 Task: Check the players for the "In The Groove Racing League".
Action: Mouse moved to (165, 324)
Screenshot: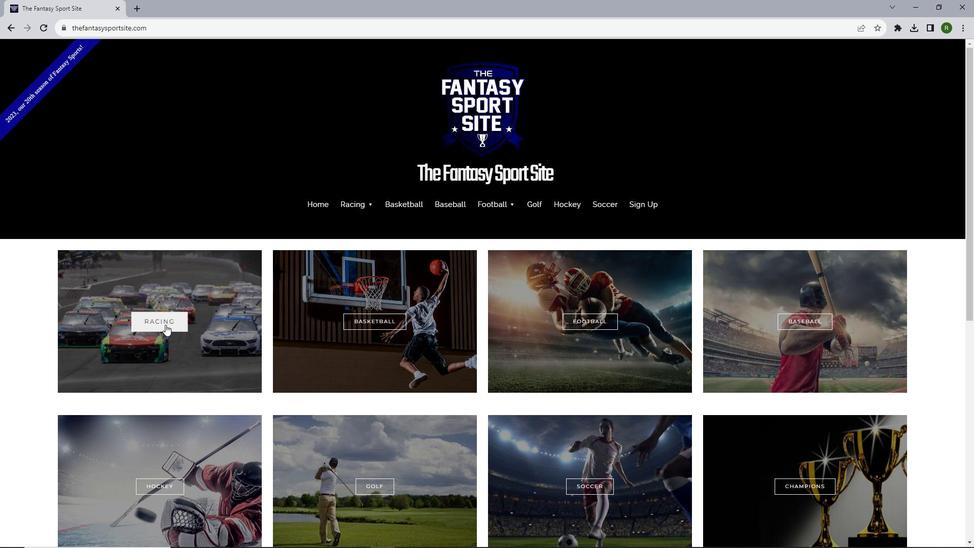 
Action: Mouse pressed left at (165, 324)
Screenshot: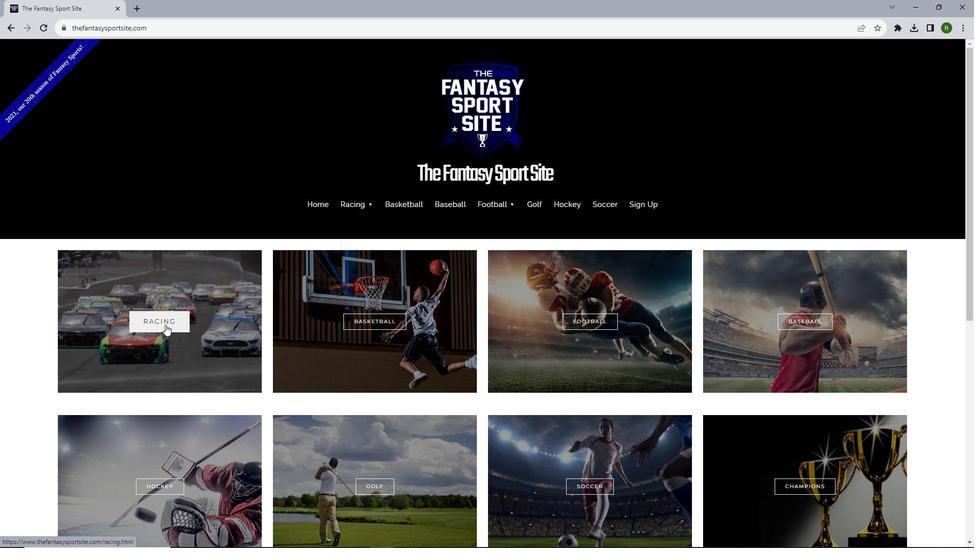 
Action: Mouse moved to (238, 309)
Screenshot: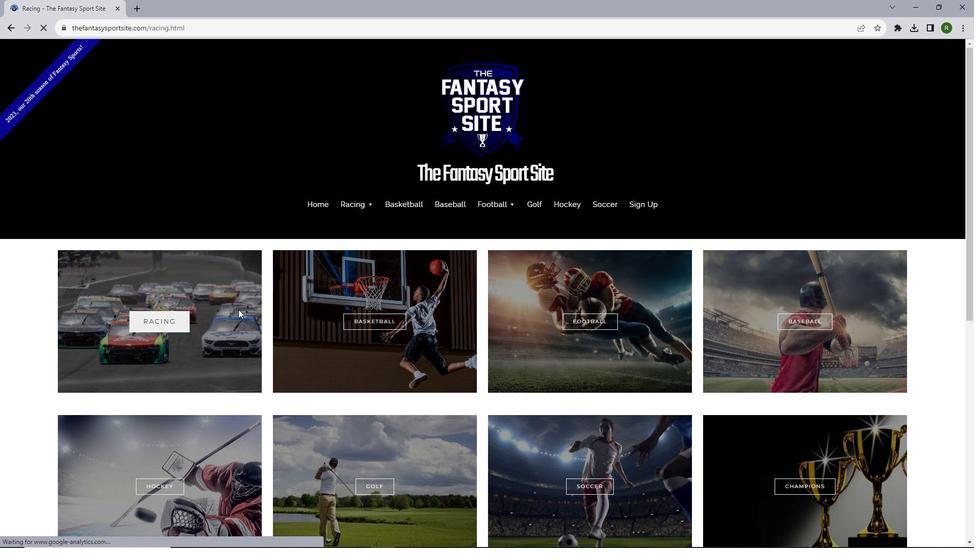 
Action: Mouse scrolled (238, 309) with delta (0, 0)
Screenshot: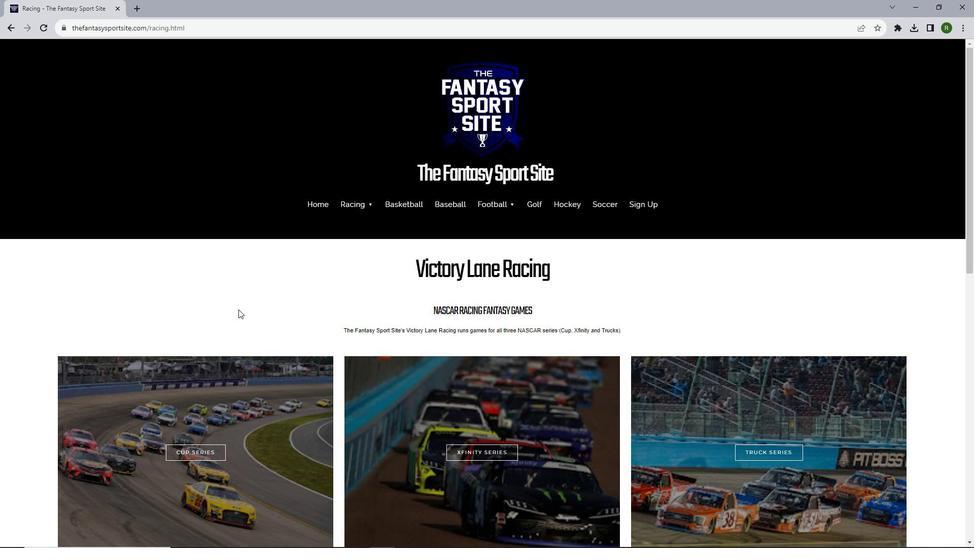 
Action: Mouse scrolled (238, 309) with delta (0, 0)
Screenshot: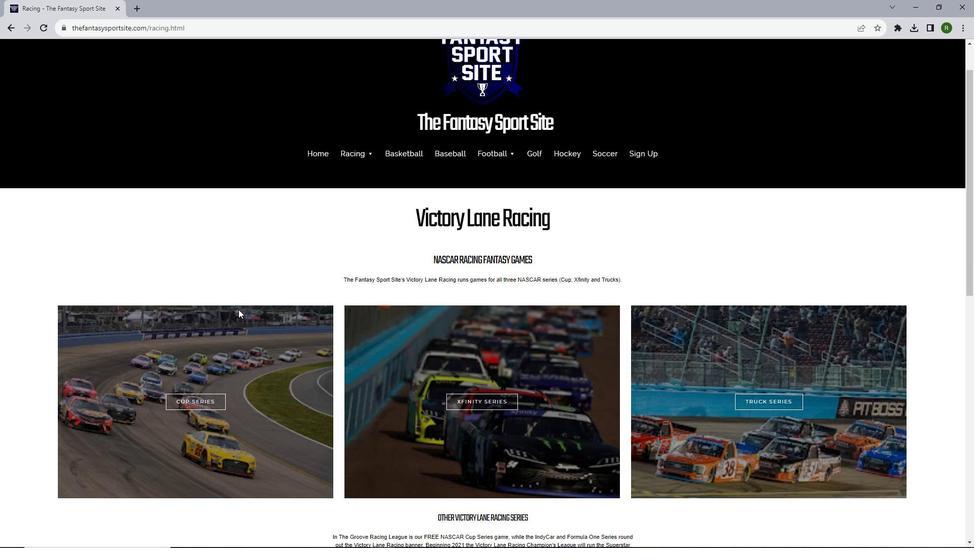 
Action: Mouse moved to (237, 312)
Screenshot: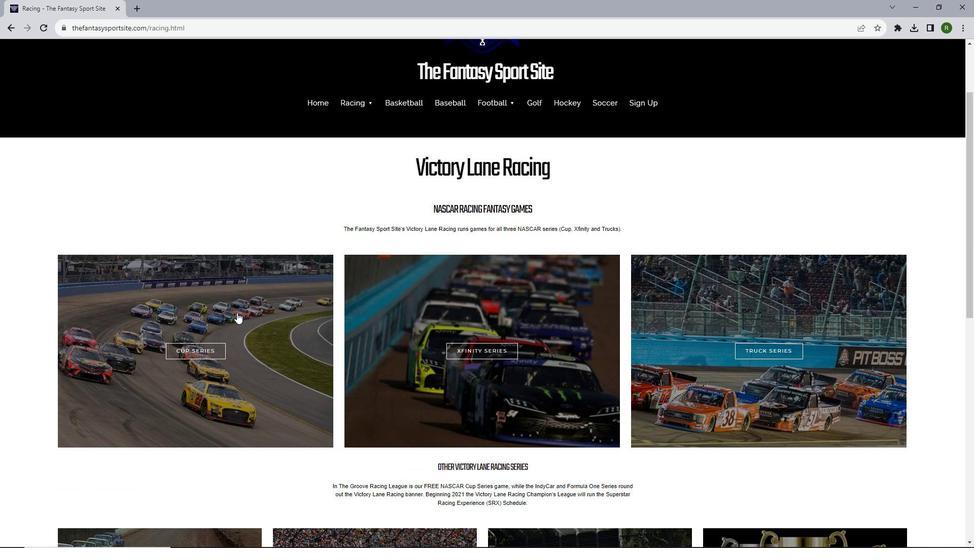 
Action: Mouse scrolled (237, 312) with delta (0, 0)
Screenshot: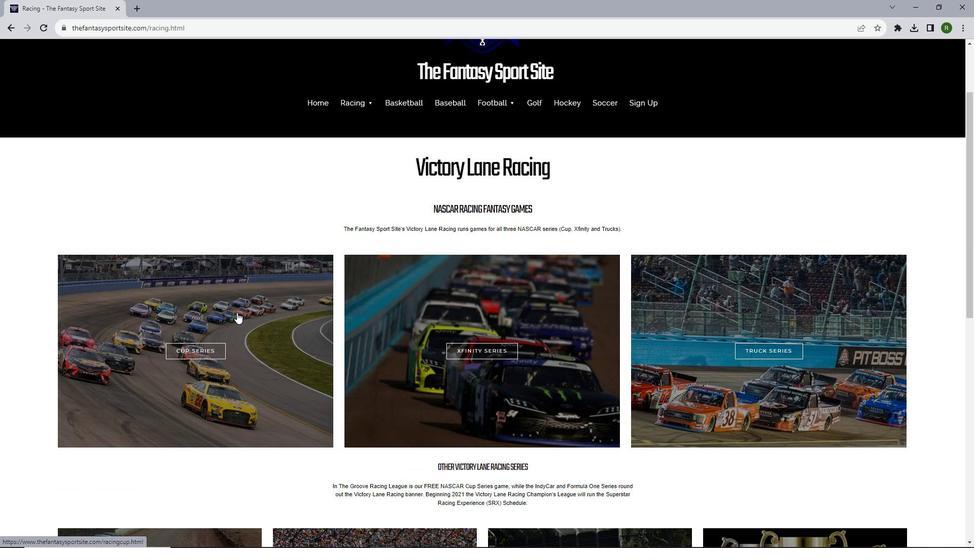 
Action: Mouse scrolled (237, 312) with delta (0, 0)
Screenshot: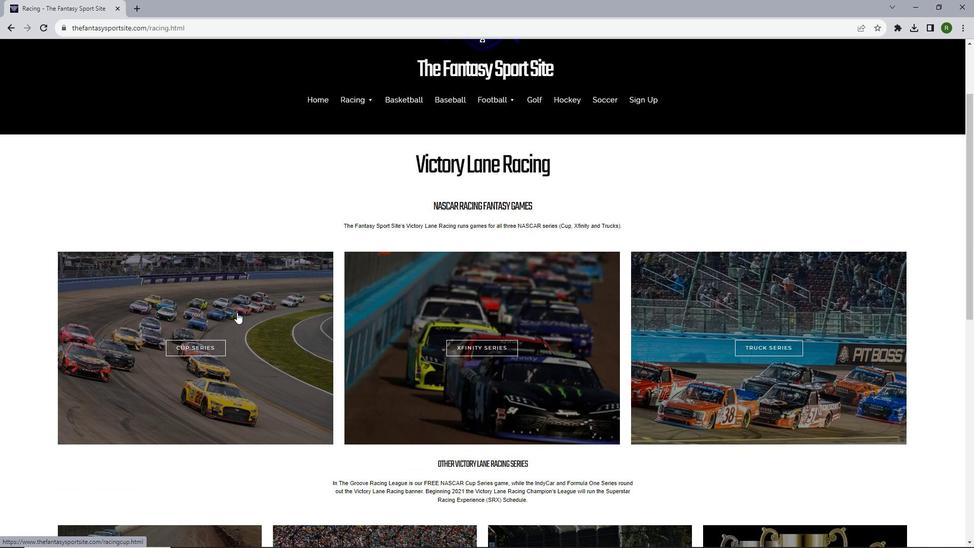 
Action: Mouse moved to (235, 319)
Screenshot: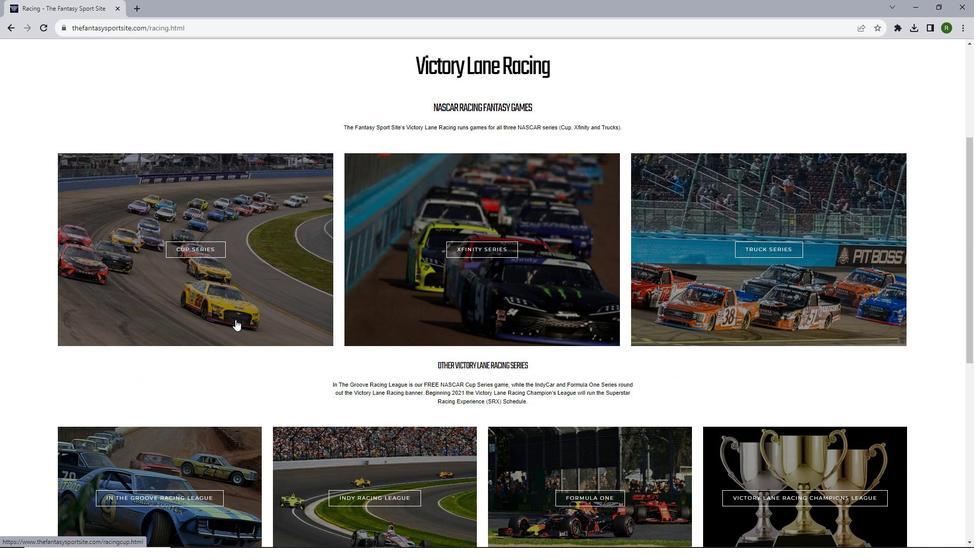 
Action: Mouse scrolled (235, 319) with delta (0, 0)
Screenshot: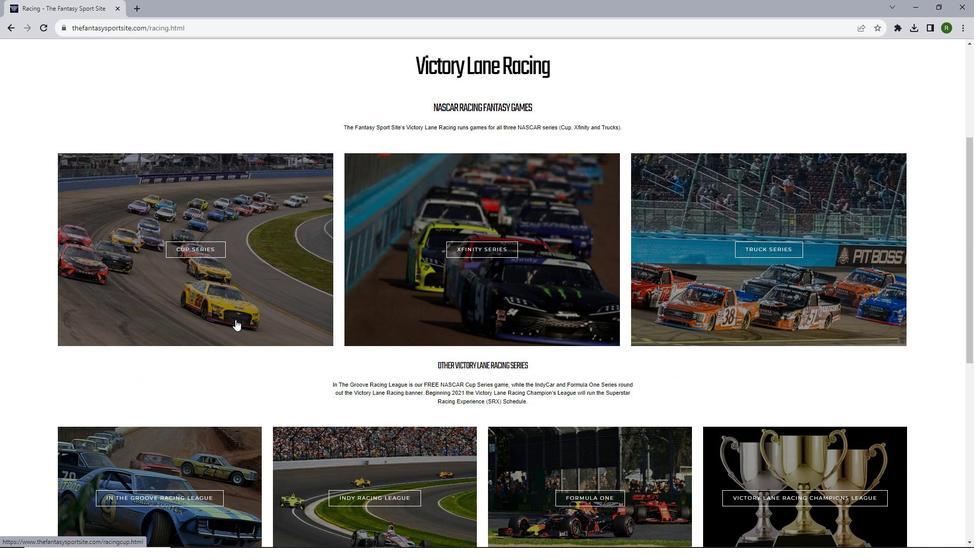 
Action: Mouse scrolled (235, 319) with delta (0, 0)
Screenshot: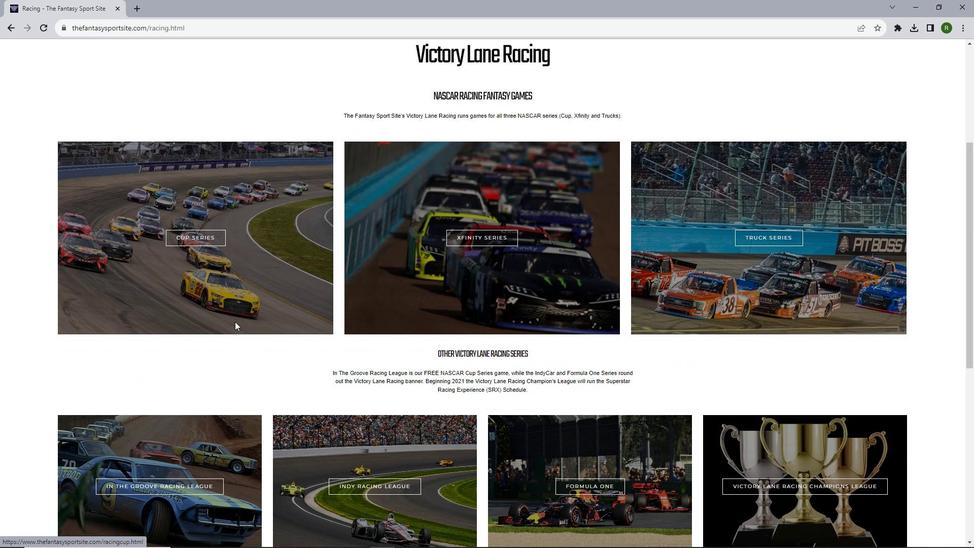 
Action: Mouse moved to (200, 399)
Screenshot: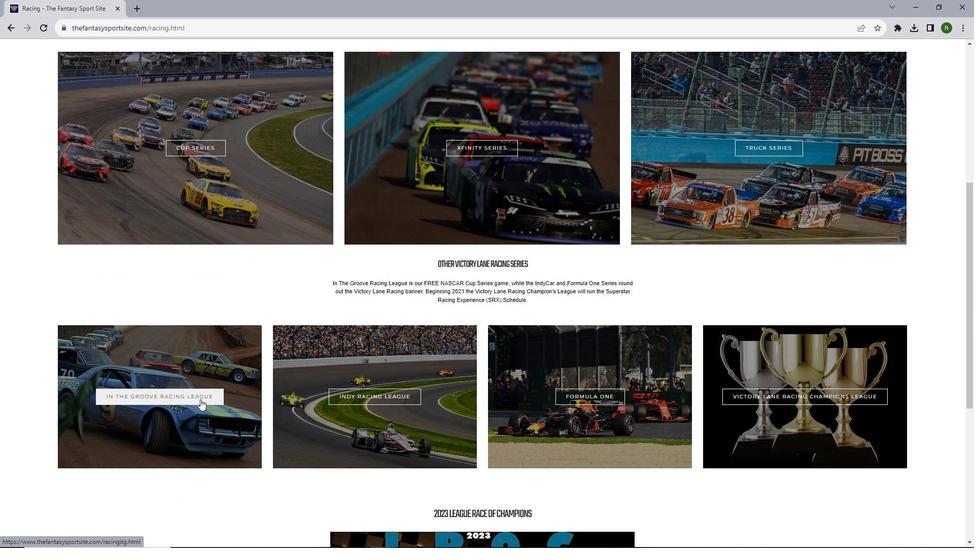 
Action: Mouse pressed left at (200, 399)
Screenshot: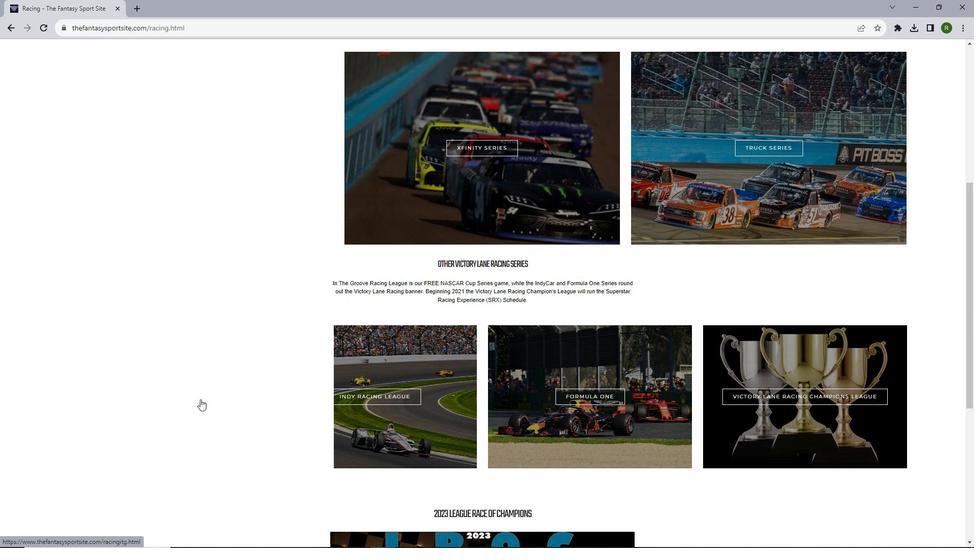
Action: Mouse moved to (221, 382)
Screenshot: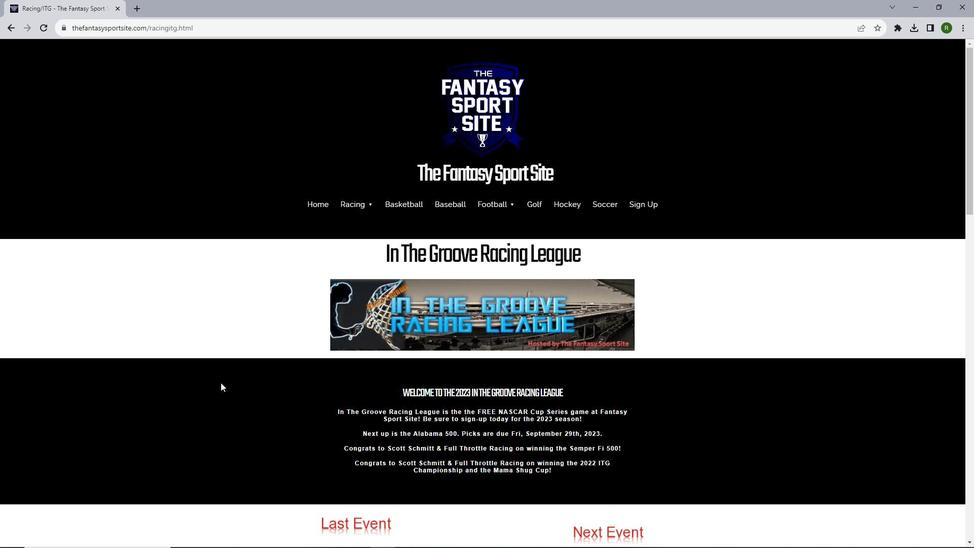 
Action: Mouse scrolled (221, 382) with delta (0, 0)
Screenshot: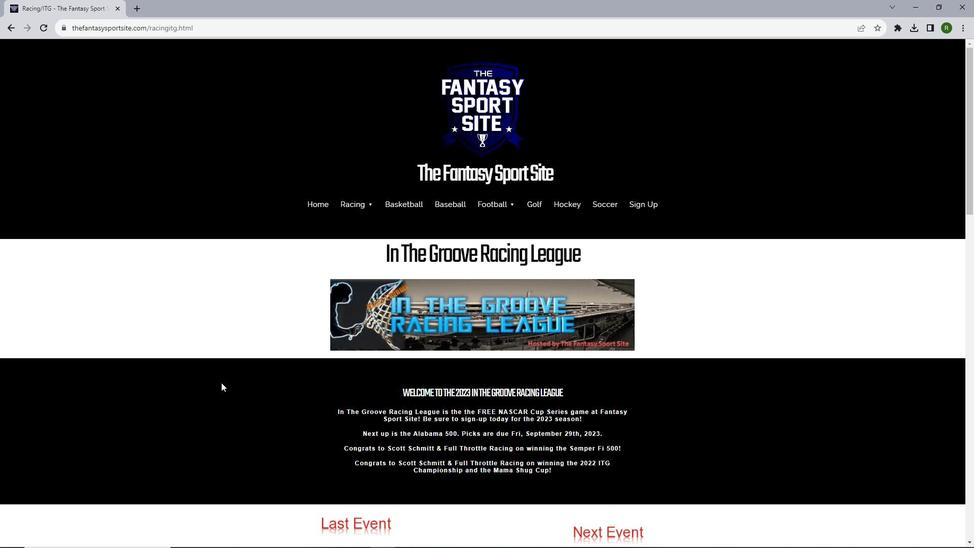 
Action: Mouse scrolled (221, 382) with delta (0, 0)
Screenshot: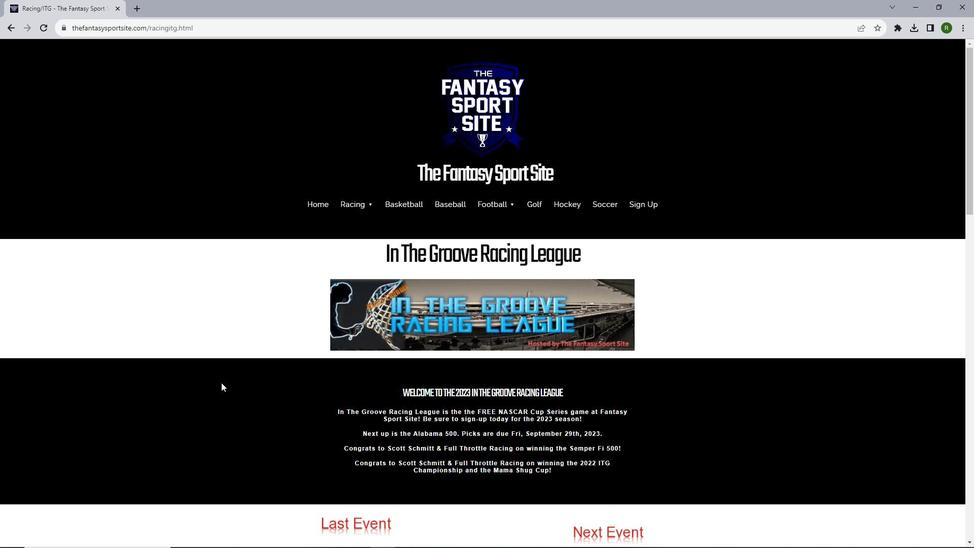 
Action: Mouse scrolled (221, 382) with delta (0, 0)
Screenshot: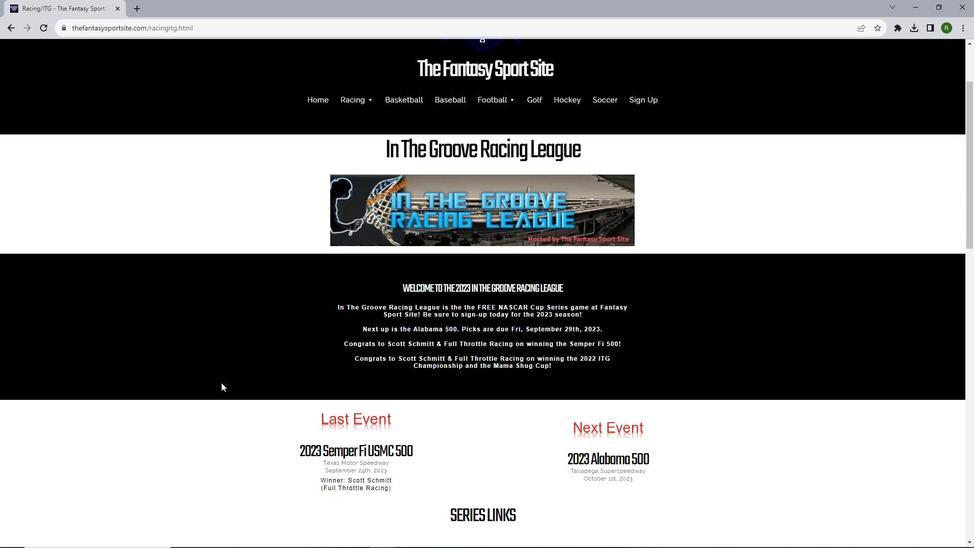 
Action: Mouse scrolled (221, 382) with delta (0, 0)
Screenshot: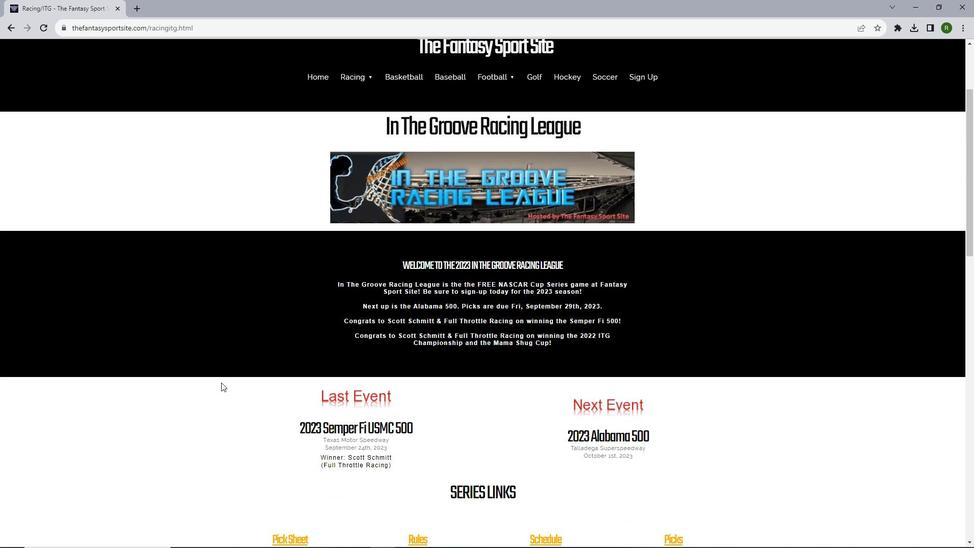 
Action: Mouse scrolled (221, 382) with delta (0, 0)
Screenshot: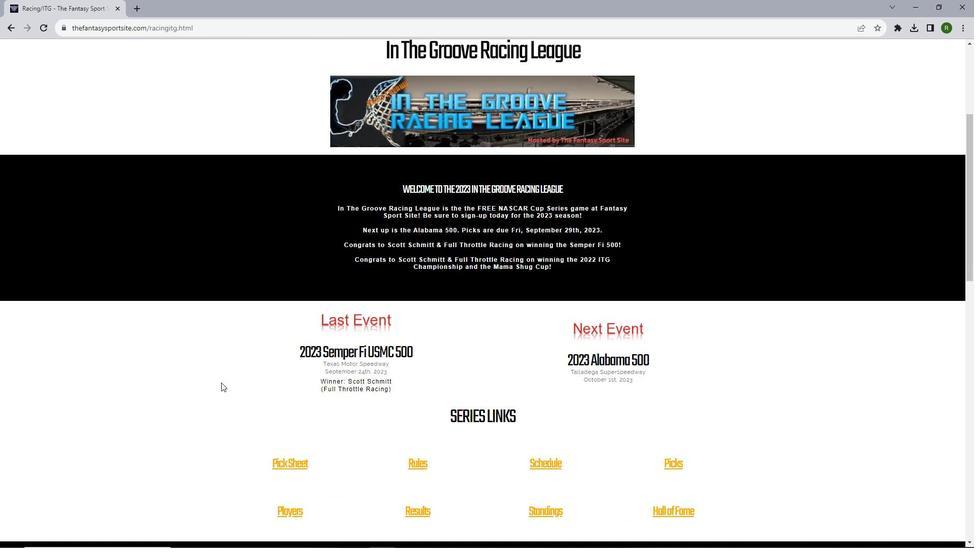 
Action: Mouse moved to (221, 382)
Screenshot: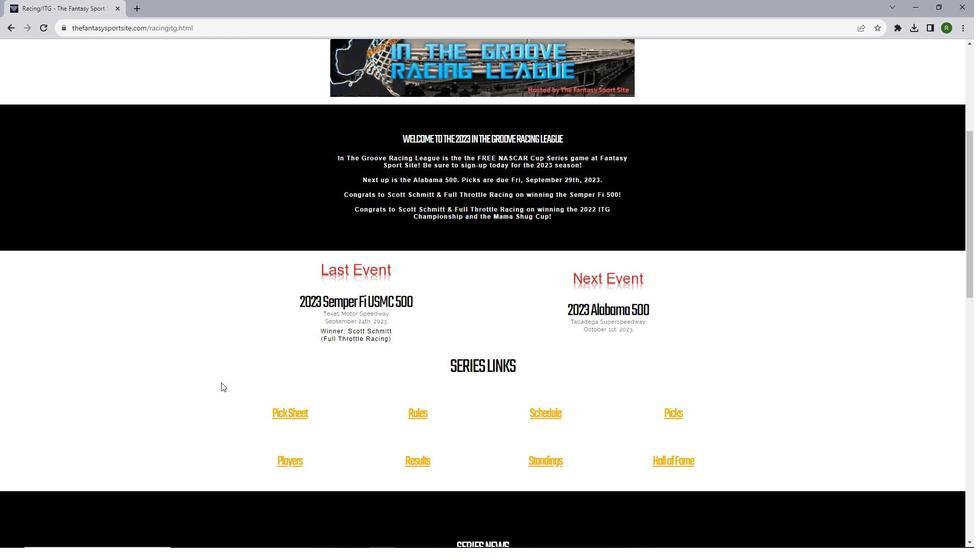 
Action: Mouse scrolled (221, 382) with delta (0, 0)
Screenshot: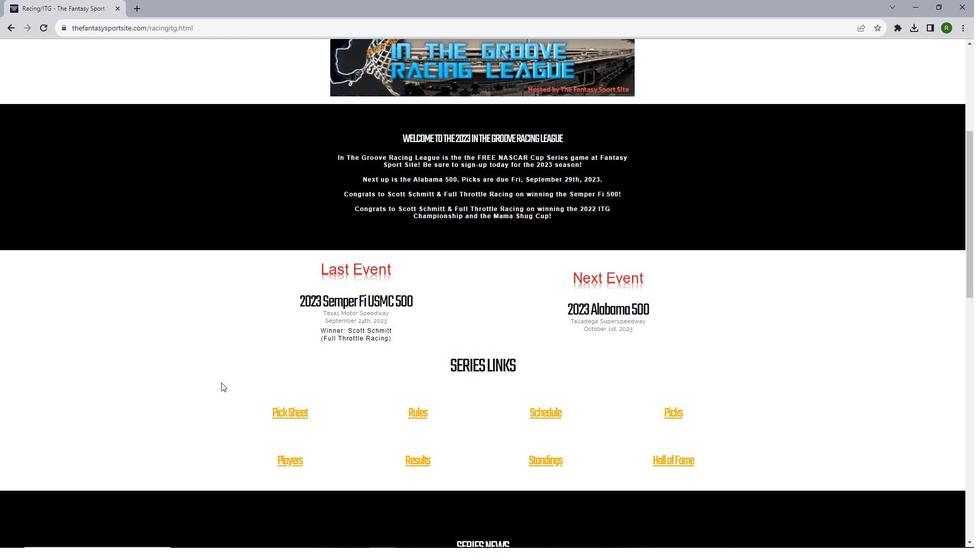 
Action: Mouse moved to (292, 415)
Screenshot: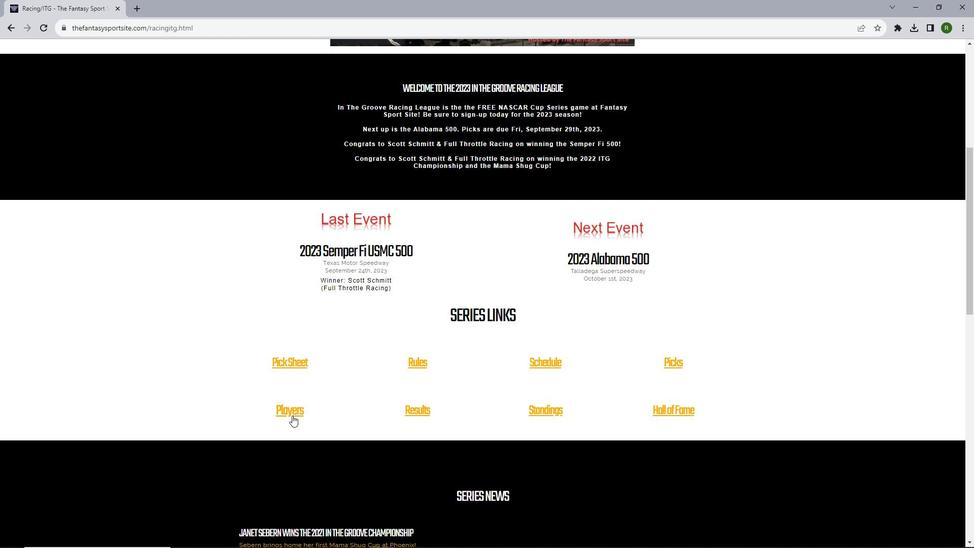 
Action: Mouse pressed left at (292, 415)
Screenshot: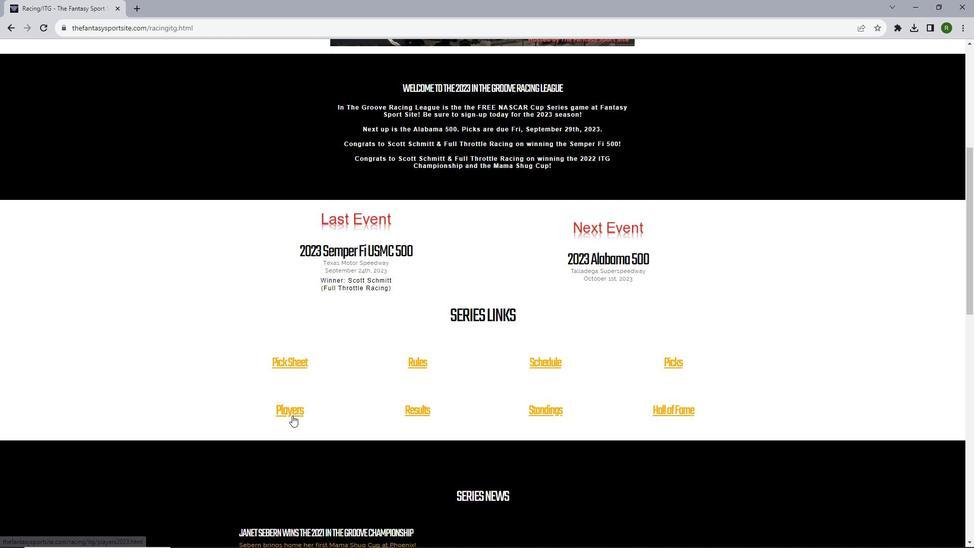 
Action: Mouse moved to (450, 137)
Screenshot: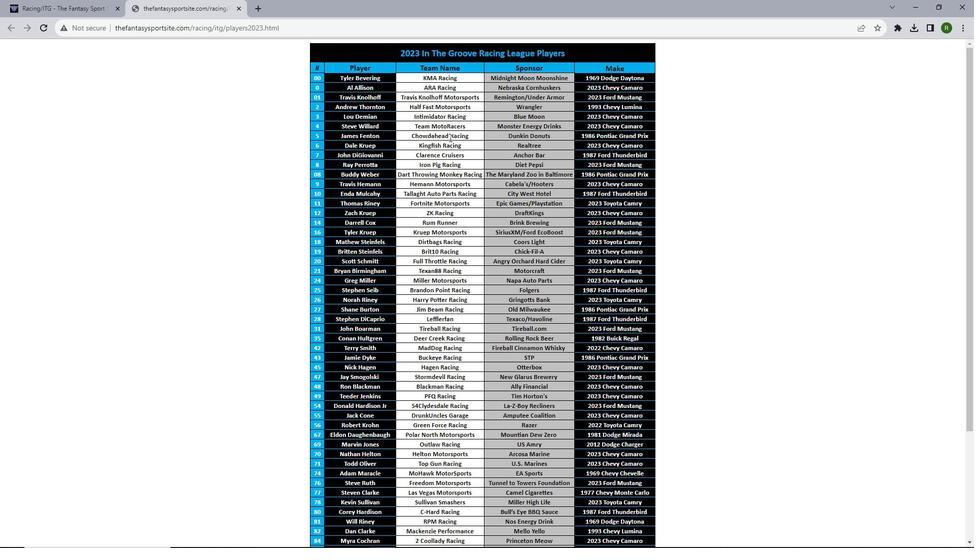 
Action: Mouse scrolled (450, 136) with delta (0, 0)
Screenshot: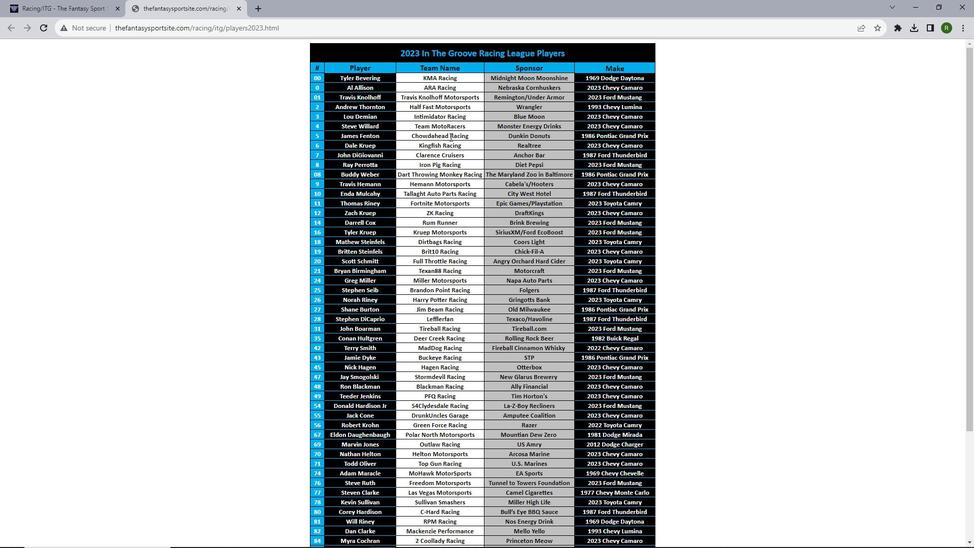 
Action: Mouse scrolled (450, 136) with delta (0, 0)
Screenshot: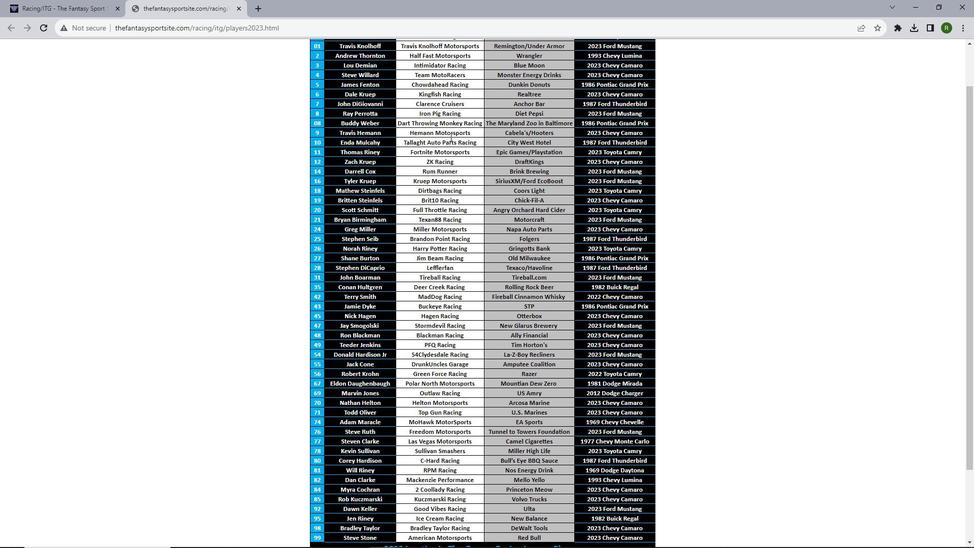 
Action: Mouse scrolled (450, 136) with delta (0, 0)
Screenshot: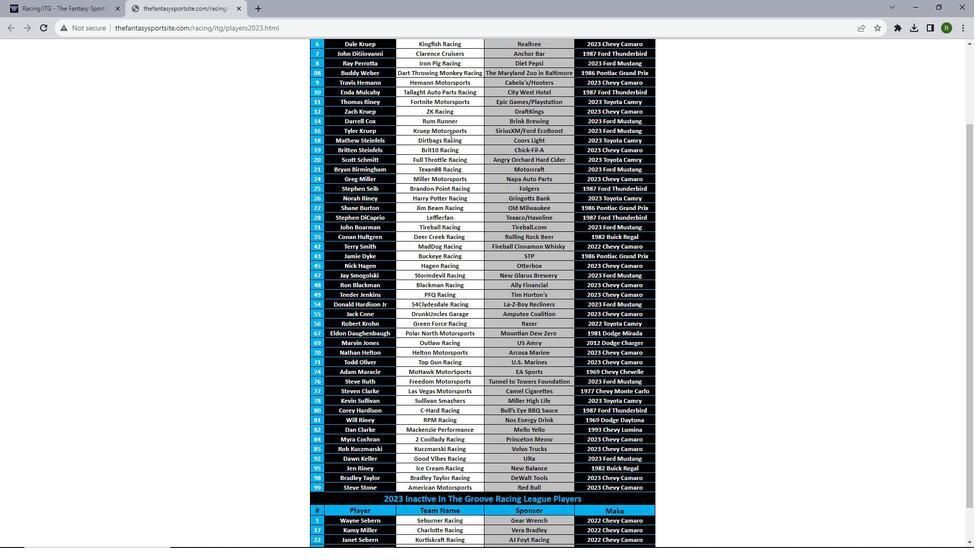 
Action: Mouse scrolled (450, 136) with delta (0, 0)
Screenshot: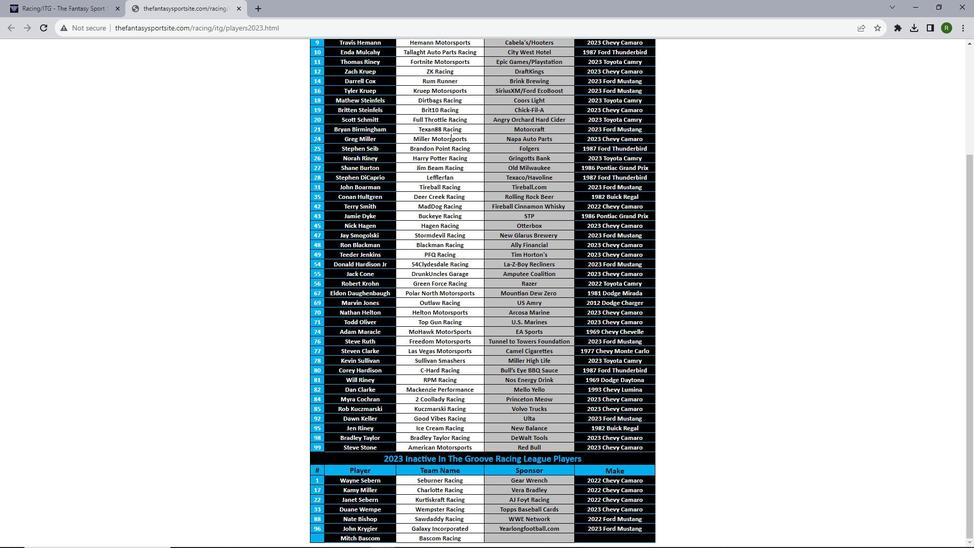 
Action: Mouse scrolled (450, 136) with delta (0, 0)
Screenshot: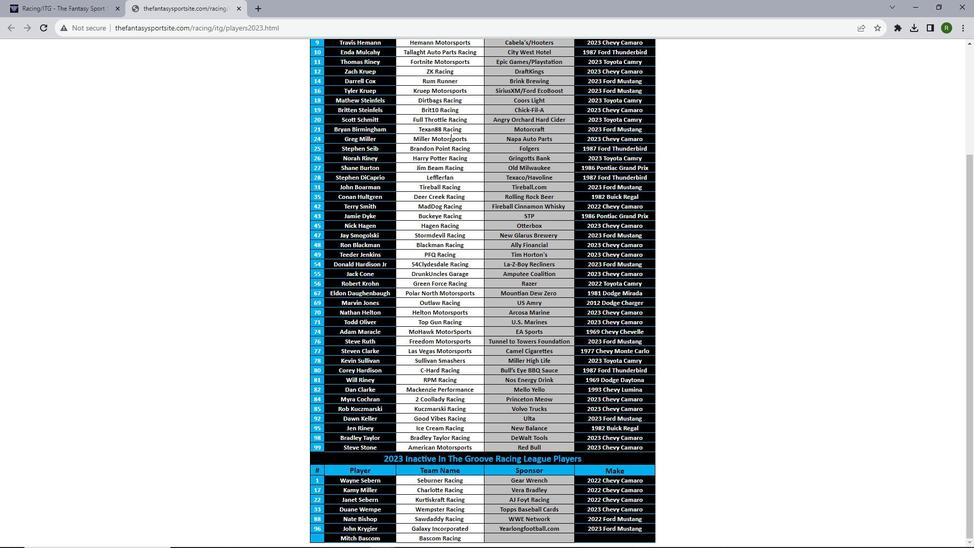 
Action: Mouse moved to (450, 137)
Screenshot: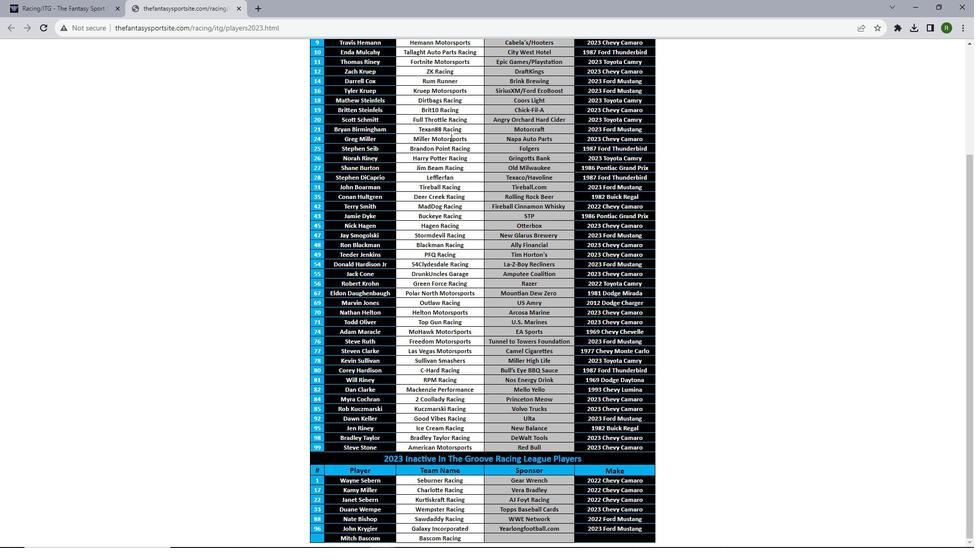 
Action: Mouse scrolled (450, 137) with delta (0, 0)
Screenshot: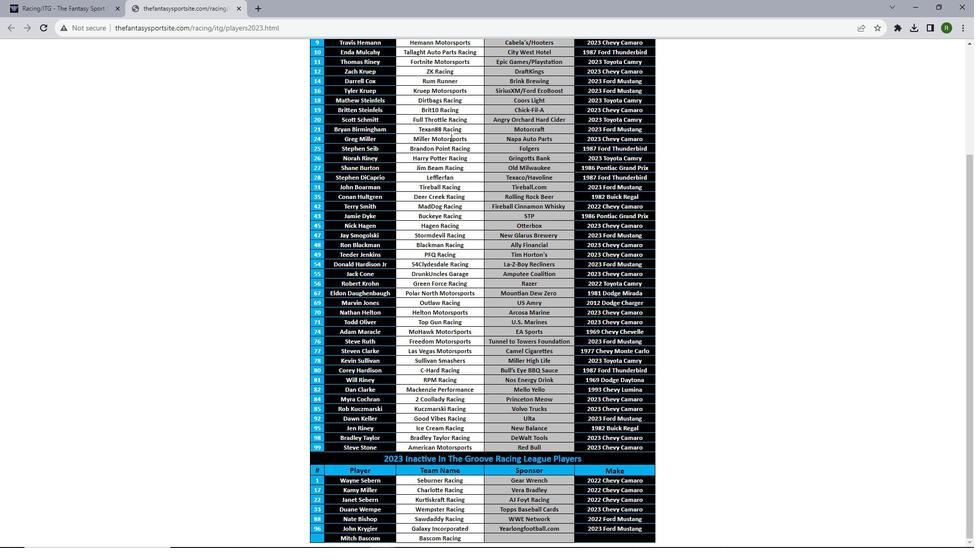 
Action: Mouse scrolled (450, 137) with delta (0, 0)
Screenshot: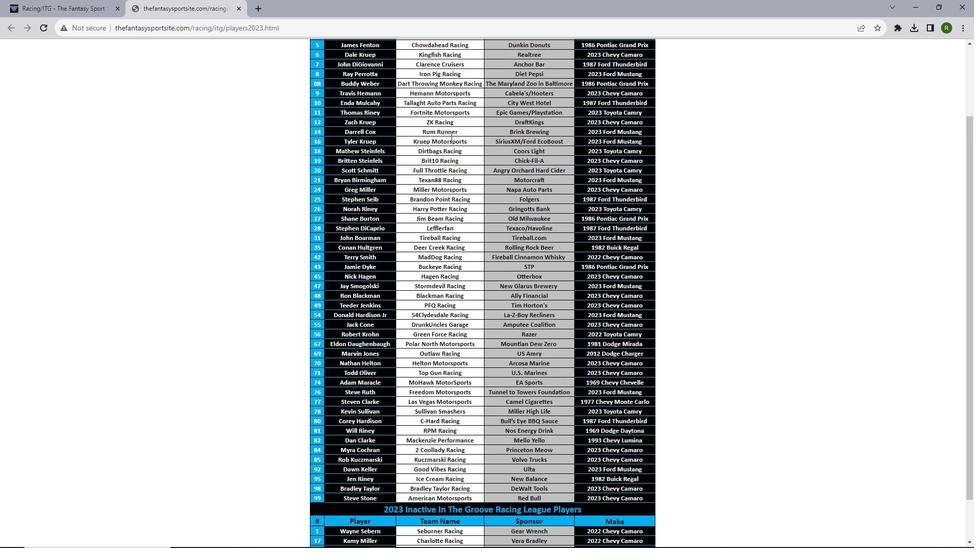 
Action: Mouse scrolled (450, 137) with delta (0, 0)
Screenshot: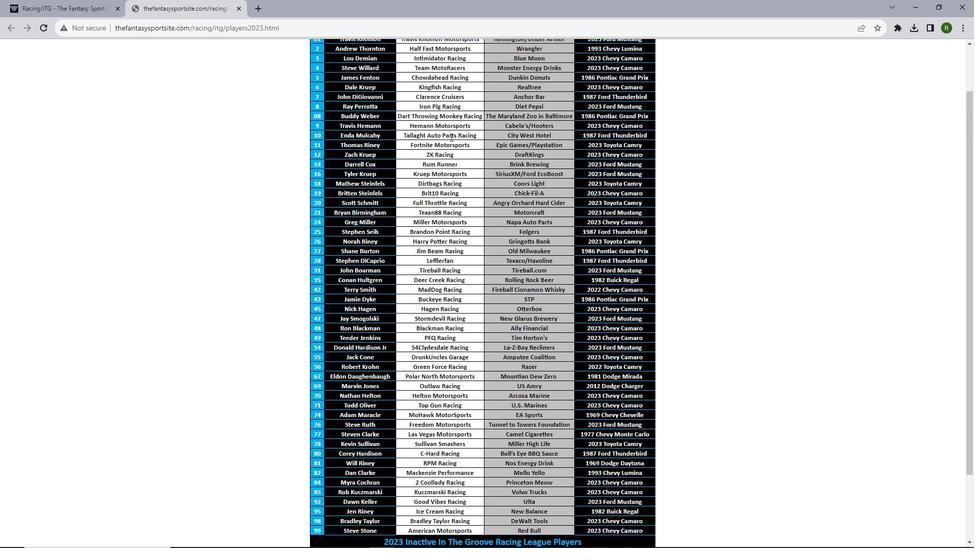 
